 Task: View and add the product "Mrs. Meyer's Clean Day Honeysuckle Scent Multi-Purpose Everyday Cleaner (16 oz)" to cart from the store "DashMart".
Action: Mouse pressed left at (46, 87)
Screenshot: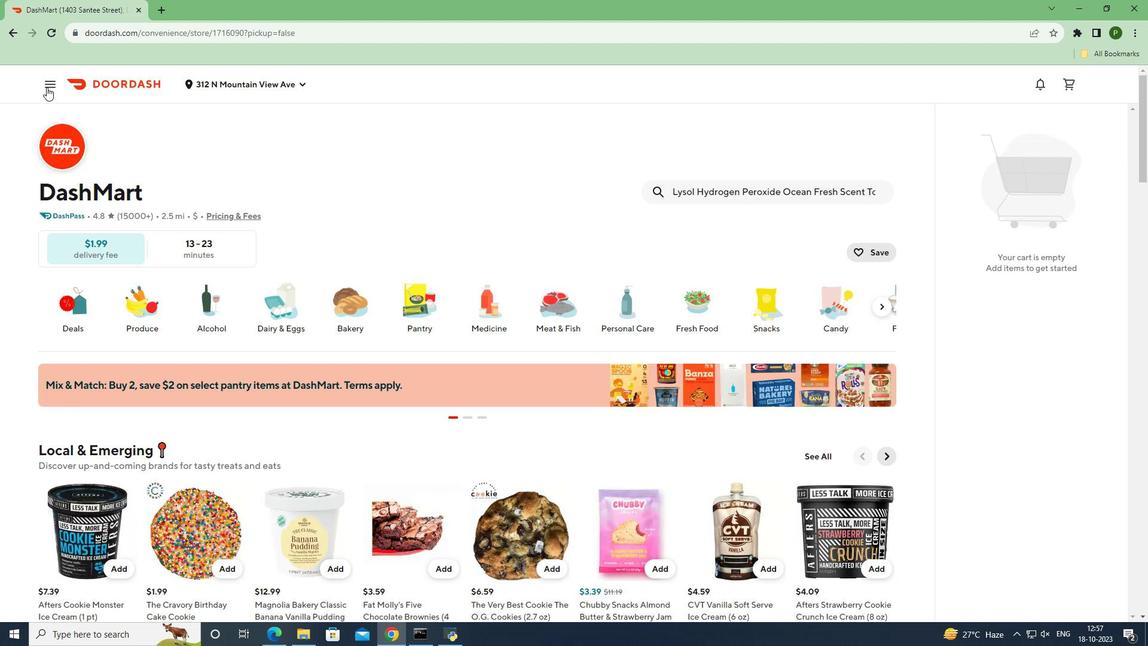 
Action: Mouse moved to (49, 174)
Screenshot: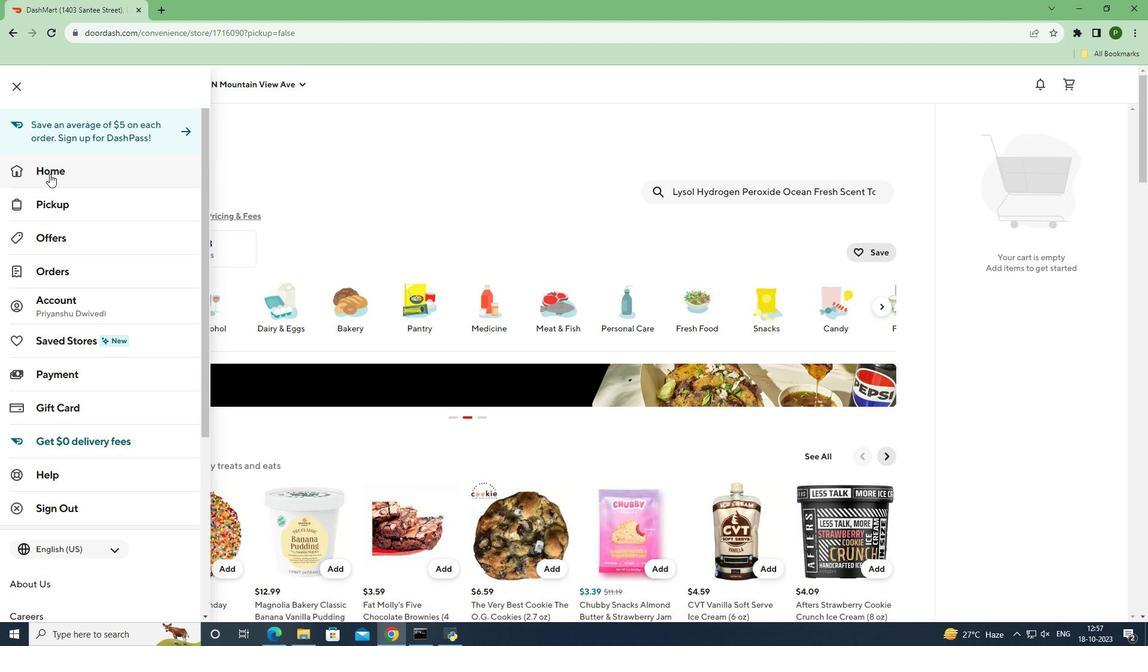 
Action: Mouse pressed left at (49, 174)
Screenshot: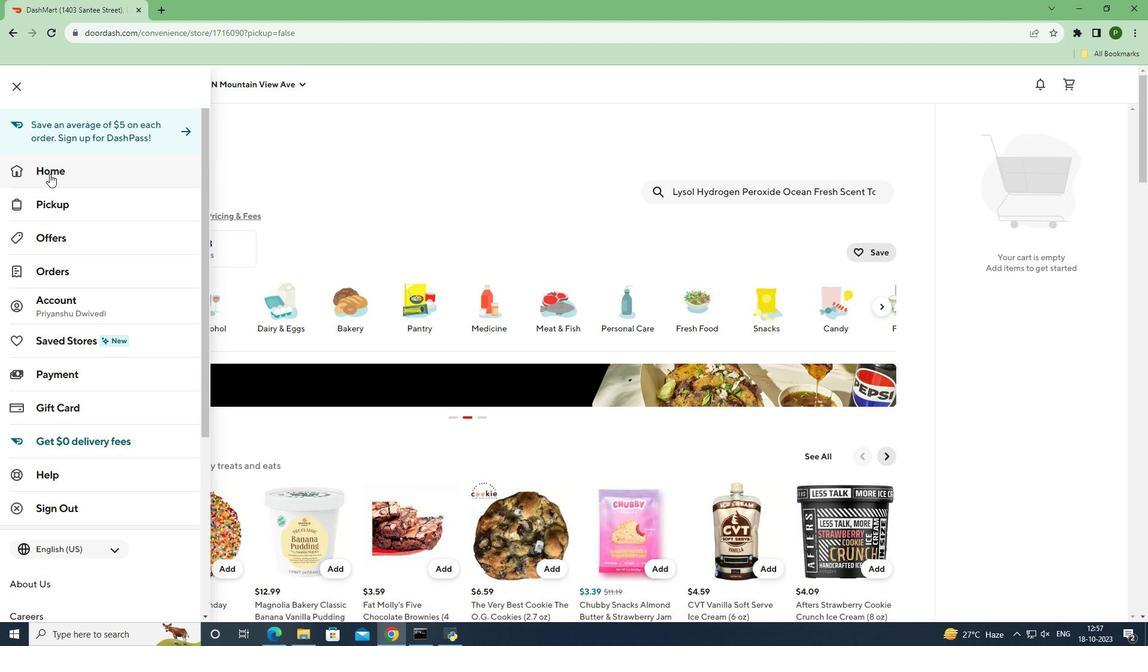 
Action: Mouse moved to (909, 125)
Screenshot: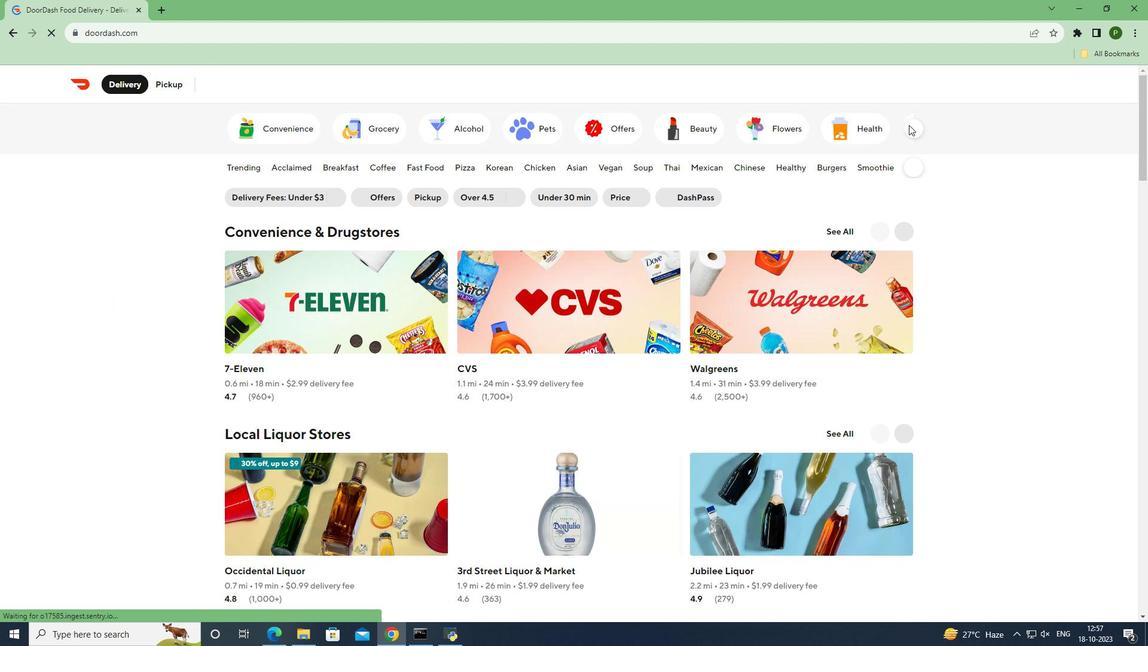 
Action: Mouse pressed left at (909, 125)
Screenshot: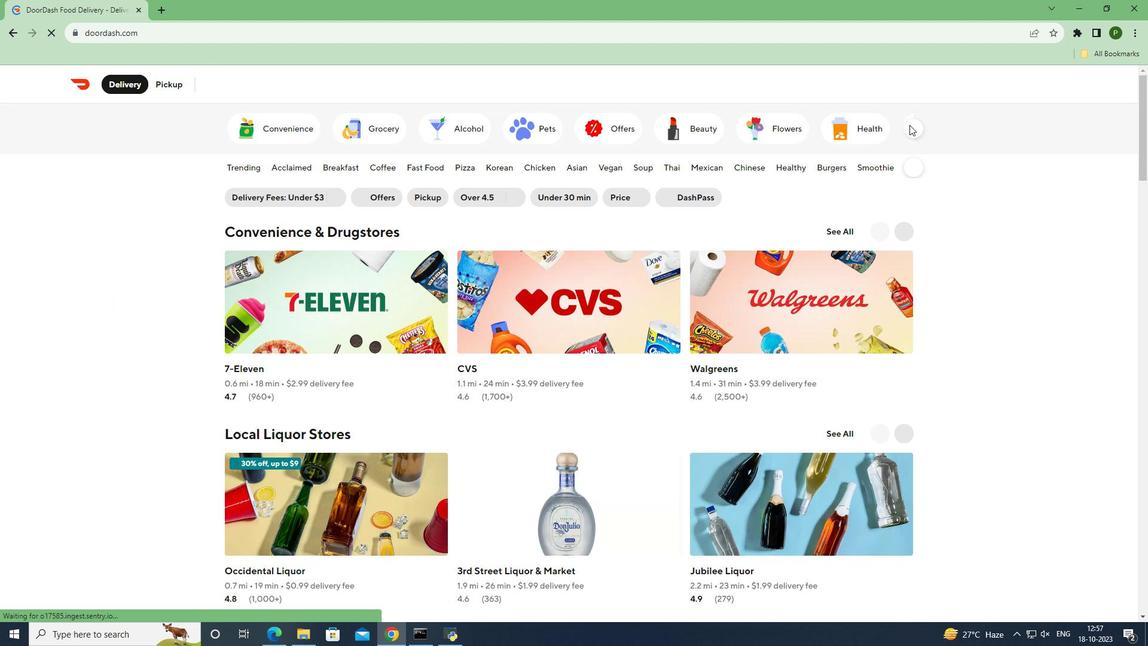 
Action: Mouse moved to (473, 124)
Screenshot: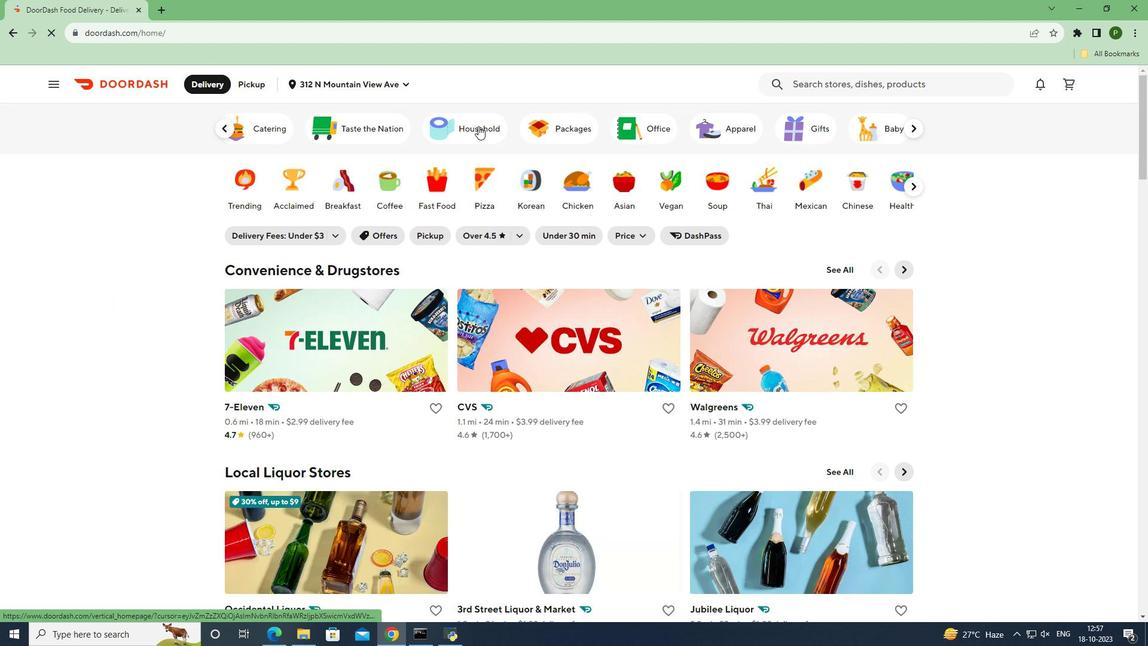 
Action: Mouse pressed left at (473, 124)
Screenshot: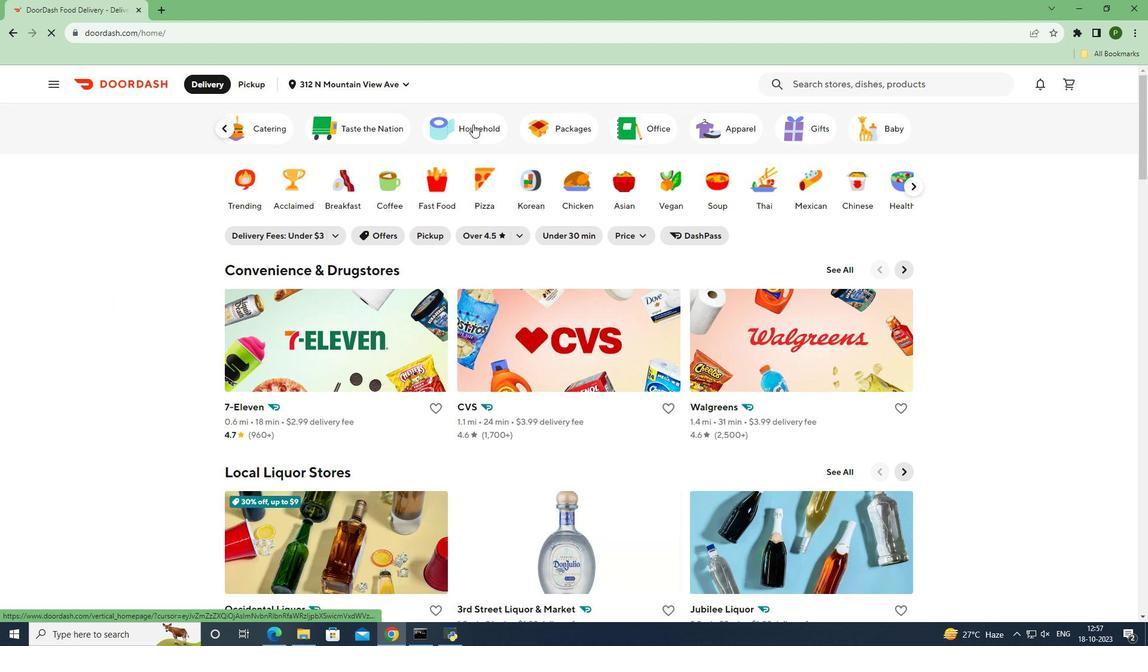 
Action: Mouse moved to (338, 580)
Screenshot: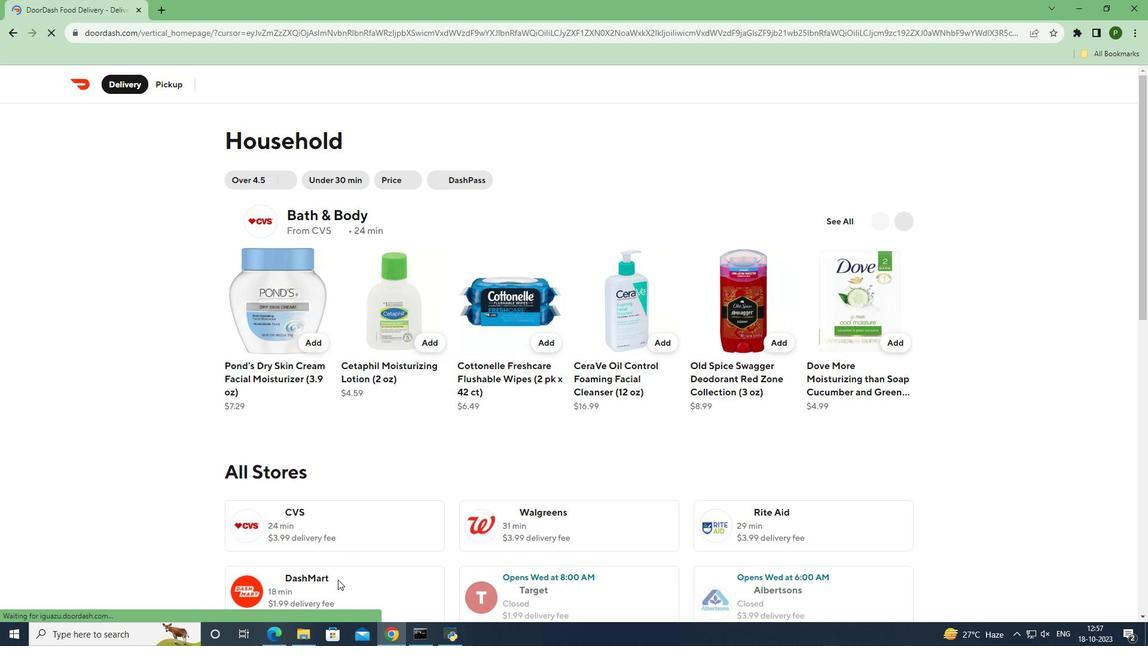 
Action: Mouse pressed left at (338, 580)
Screenshot: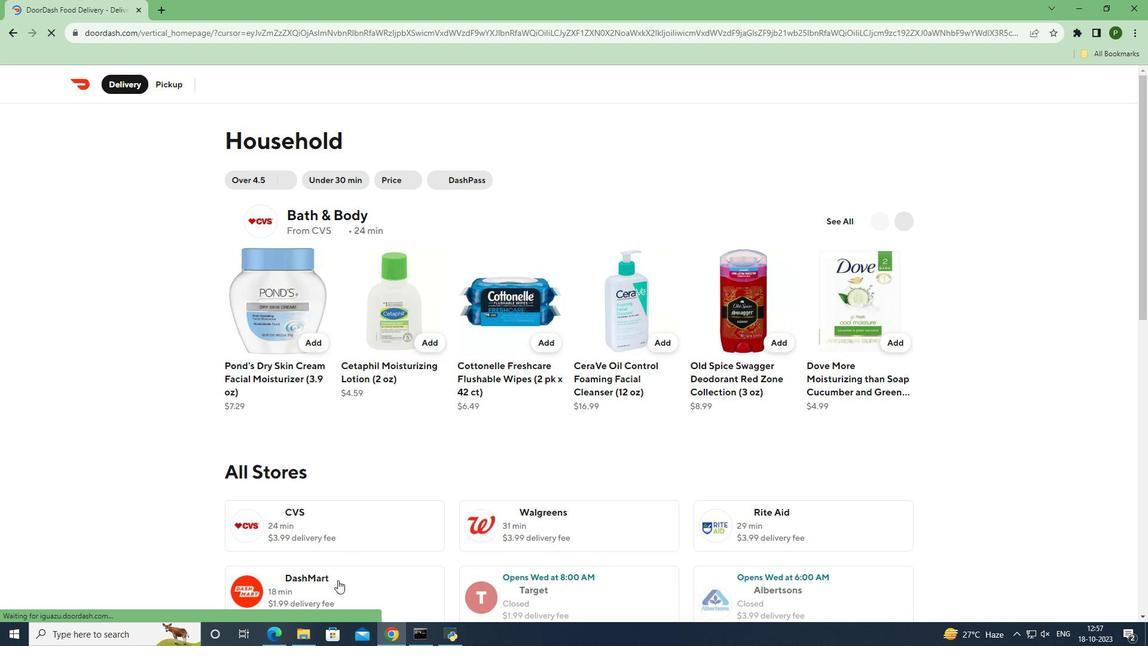 
Action: Mouse moved to (704, 196)
Screenshot: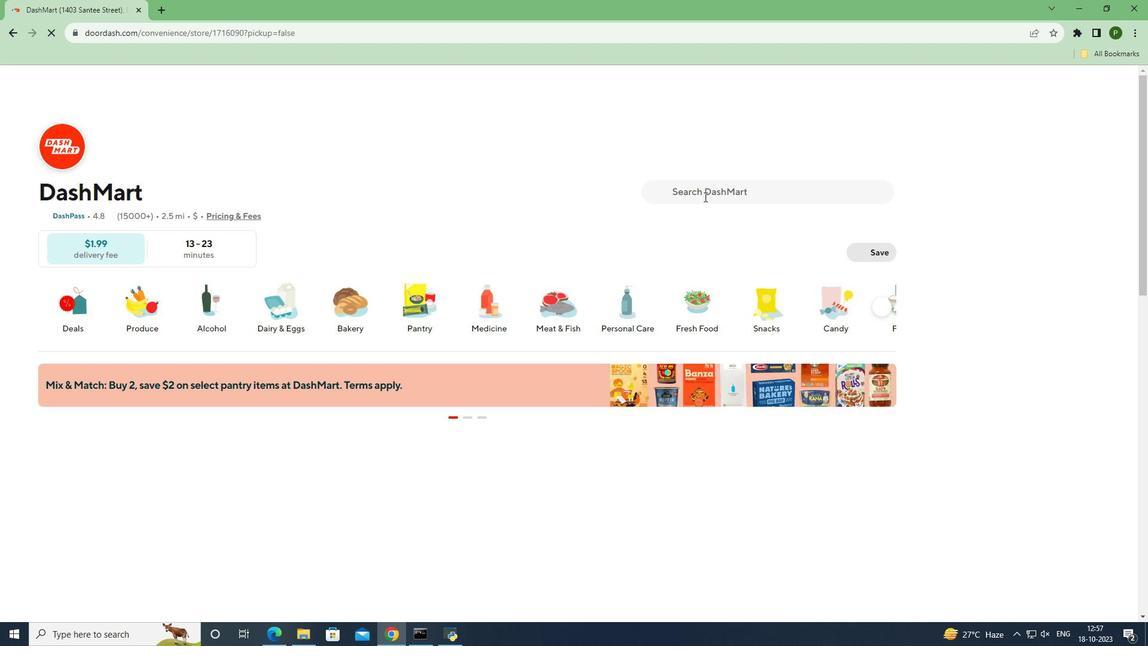 
Action: Mouse pressed left at (704, 196)
Screenshot: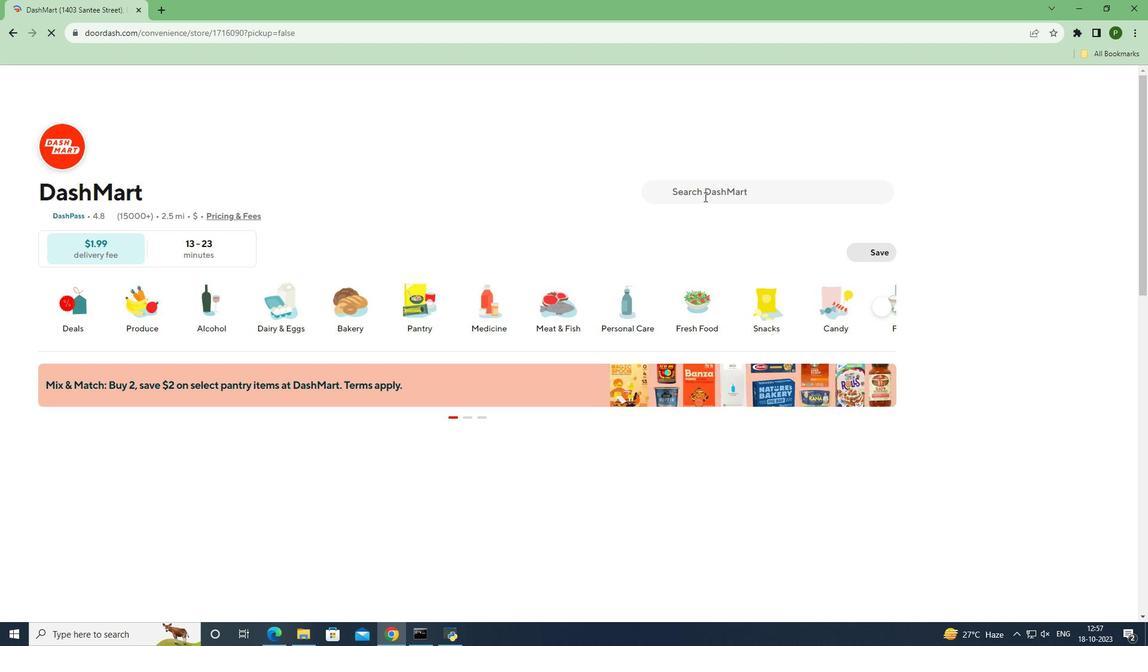 
Action: Key pressed <Key.caps_lock>M<Key.caps_lock>rs.<Key.space><Key.caps_lock>M<Key.caps_lock>eyer's<Key.space><Key.caps_lock>C<Key.caps_lock>lean<Key.space><Key.caps_lock>D<Key.caps_lock>ay<Key.space><Key.caps_lock>H<Key.caps_lock>oneysuckle<Key.space><Key.caps_lock>S<Key.caps_lock>cent<Key.space><Key.caps_lock>M<Key.caps_lock>ulti<Key.space>-<Key.space><Key.caps_lock>P<Key.caps_lock>urpose<Key.space><Key.caps_lock>E<Key.caps_lock>veryday<Key.space><Key.caps_lock>C<Key.caps_lock>leaner<Key.space><Key.shift_r>(16<Key.space>oz<Key.shift_r>)
Screenshot: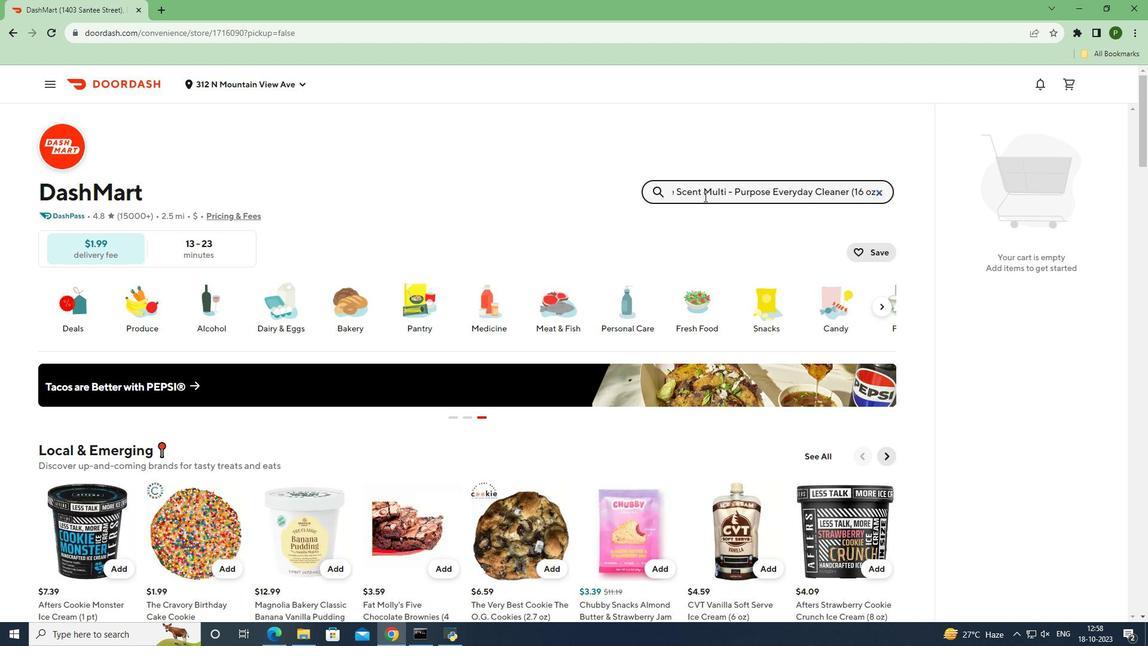 
Action: Mouse moved to (746, 223)
Screenshot: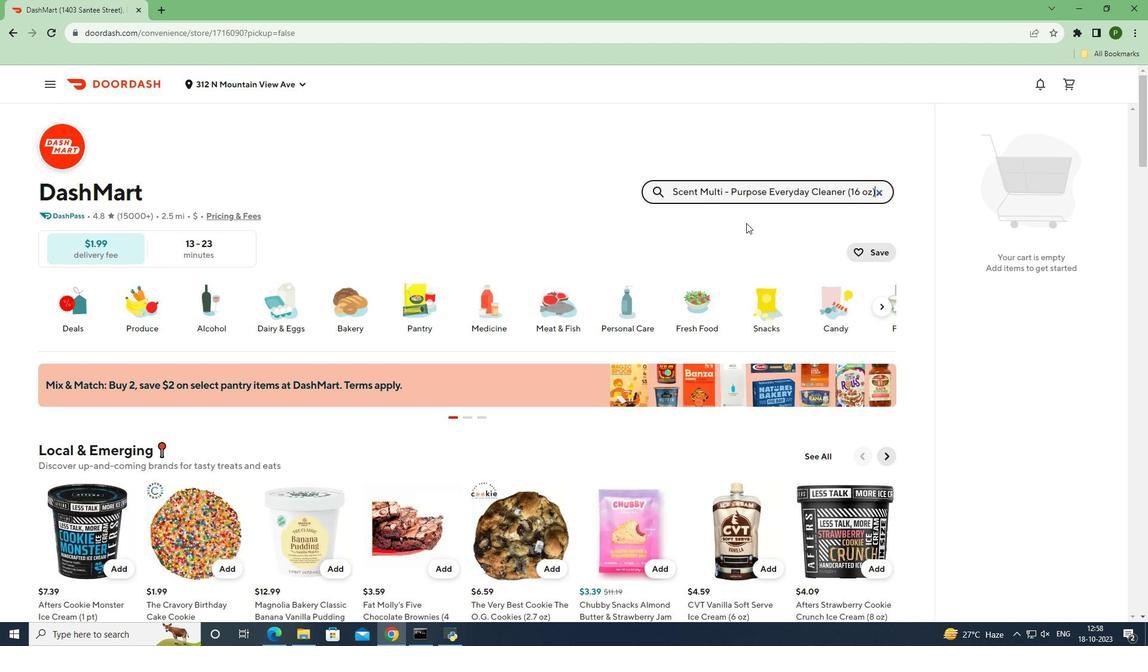 
Action: Key pressed <Key.enter>
Screenshot: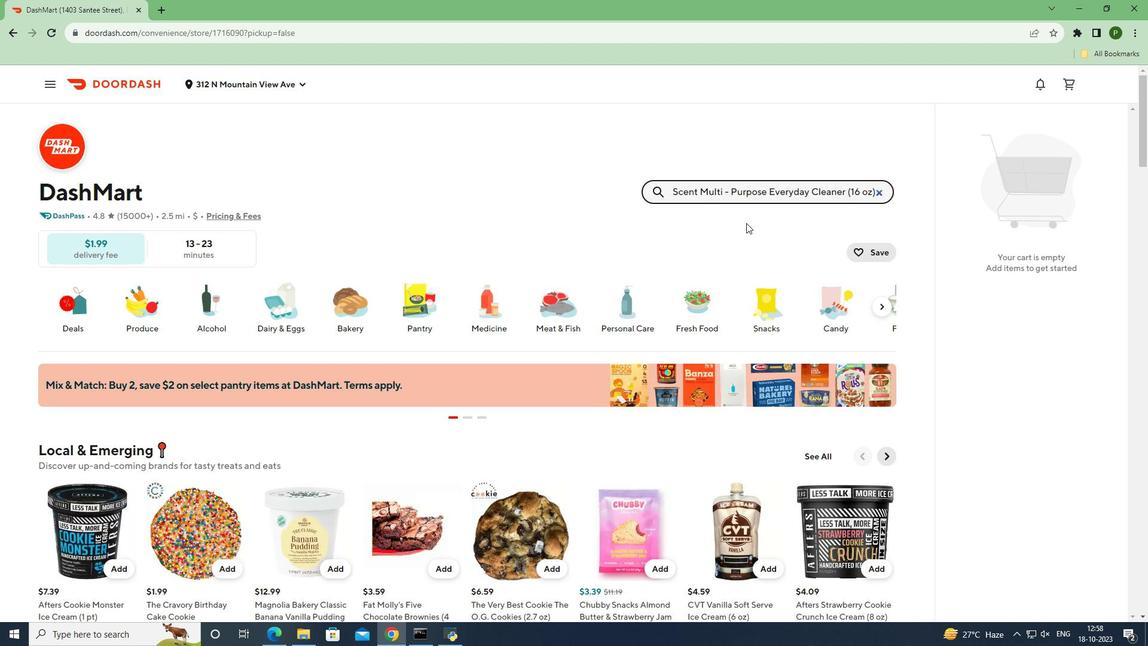 
Action: Mouse moved to (102, 375)
Screenshot: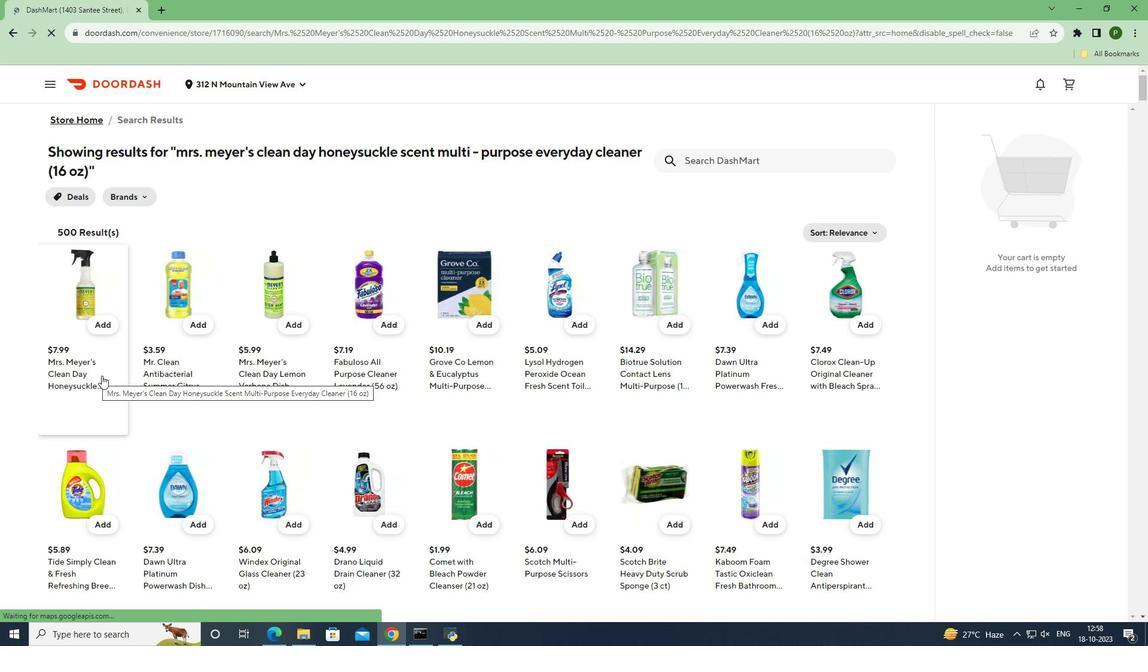 
Action: Mouse pressed left at (102, 375)
Screenshot: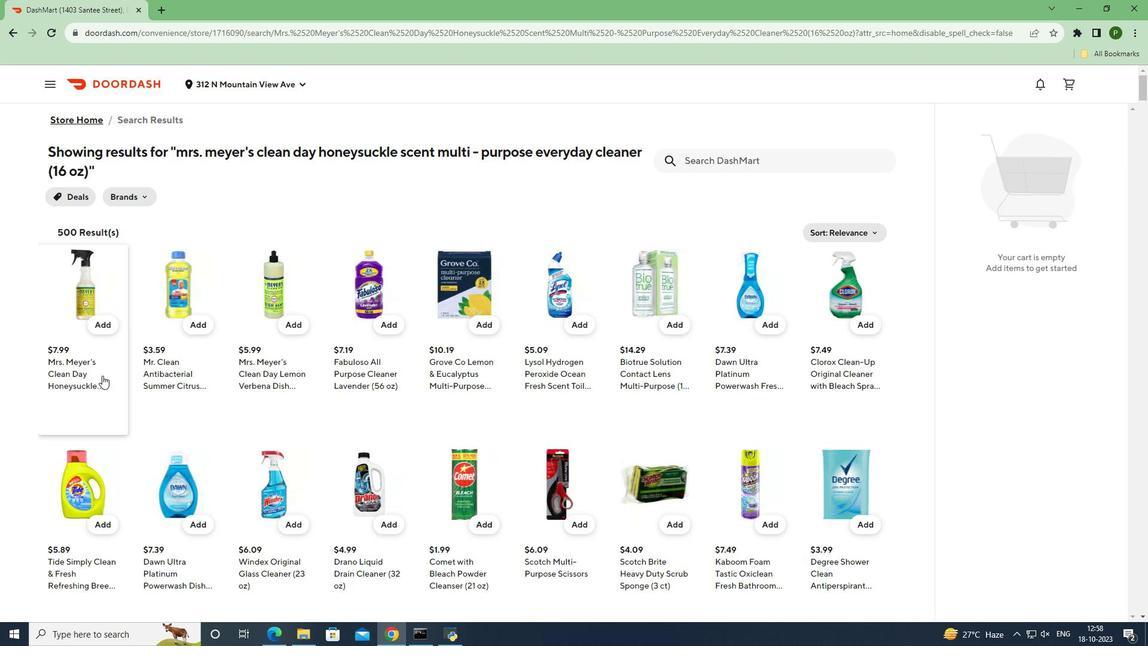 
Action: Mouse moved to (790, 590)
Screenshot: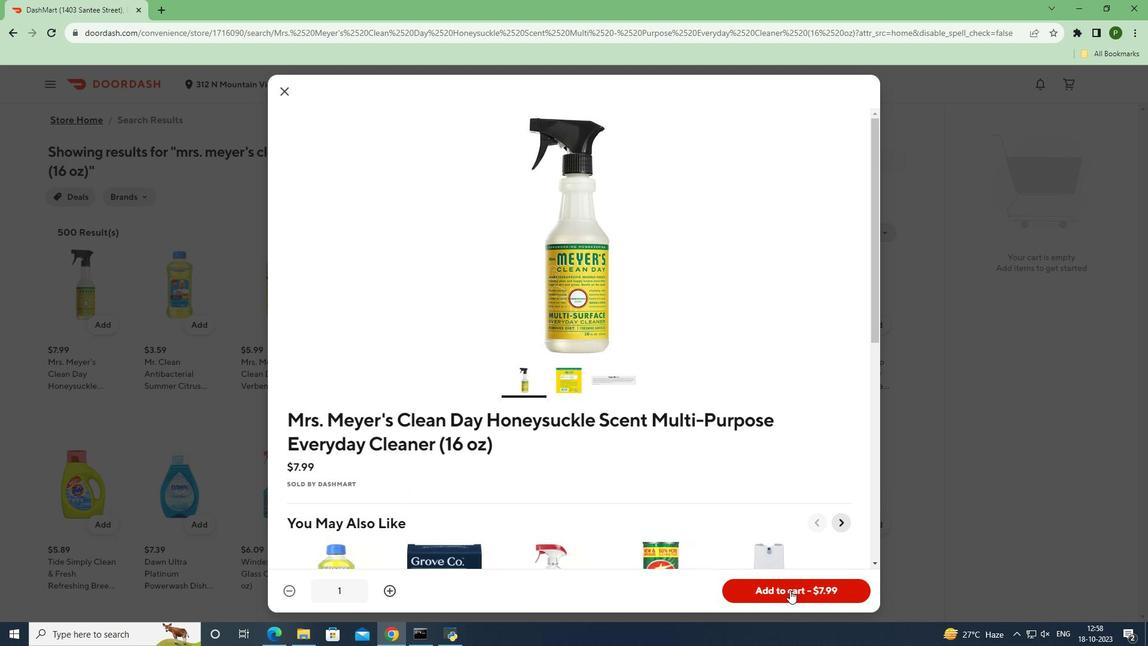 
Action: Mouse pressed left at (790, 590)
Screenshot: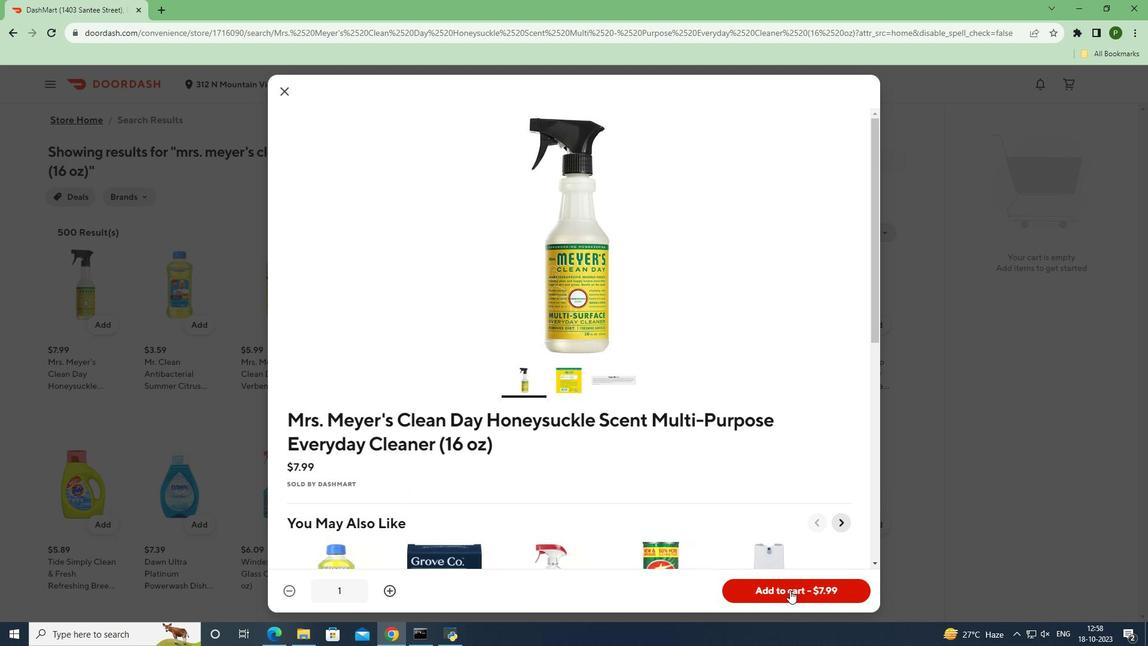
Action: Mouse moved to (964, 526)
Screenshot: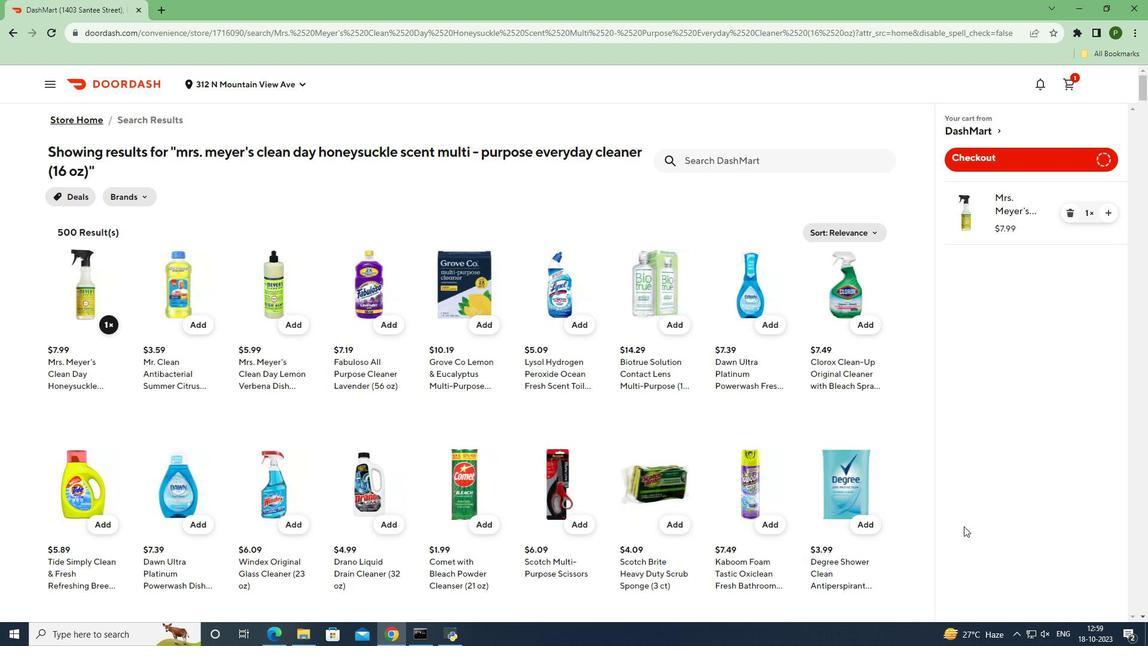 
